Task: Change the standard font of Chrome to 'Segoe UI emoji'.
Action: Mouse moved to (1325, 45)
Screenshot: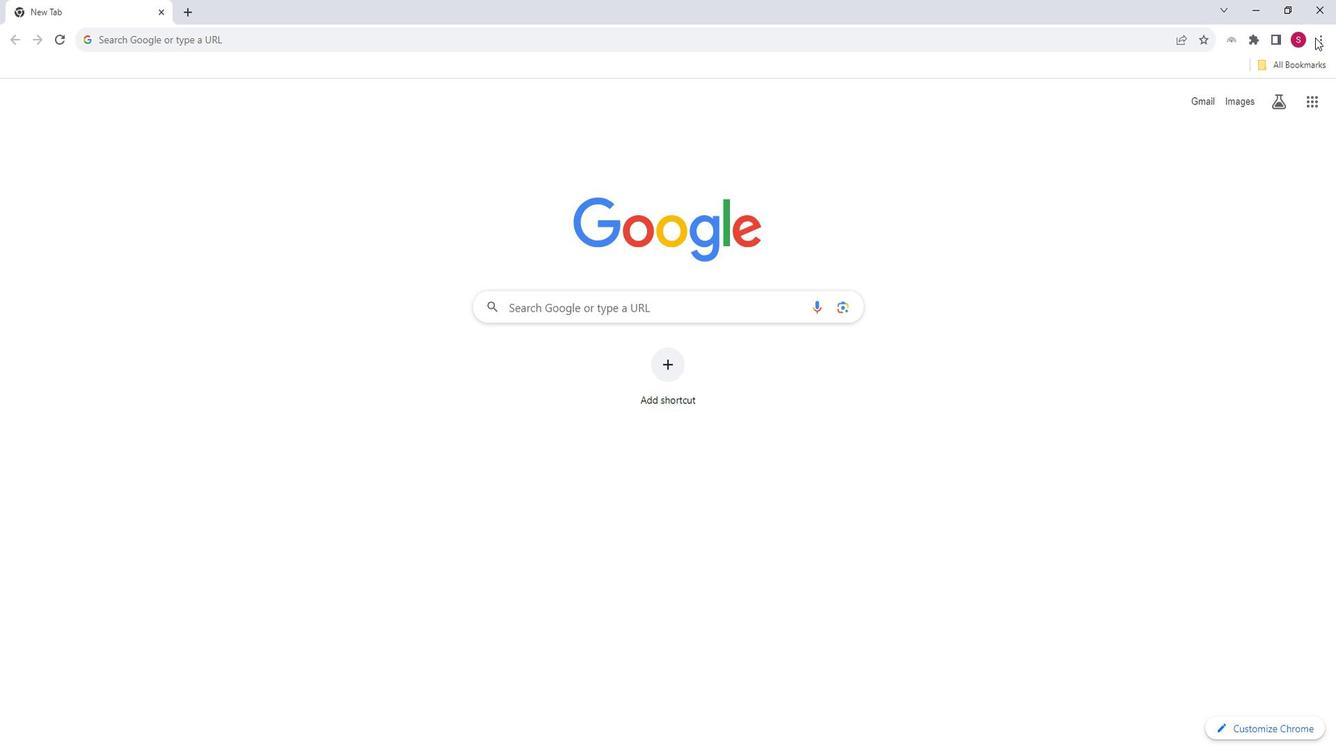 
Action: Mouse pressed left at (1325, 45)
Screenshot: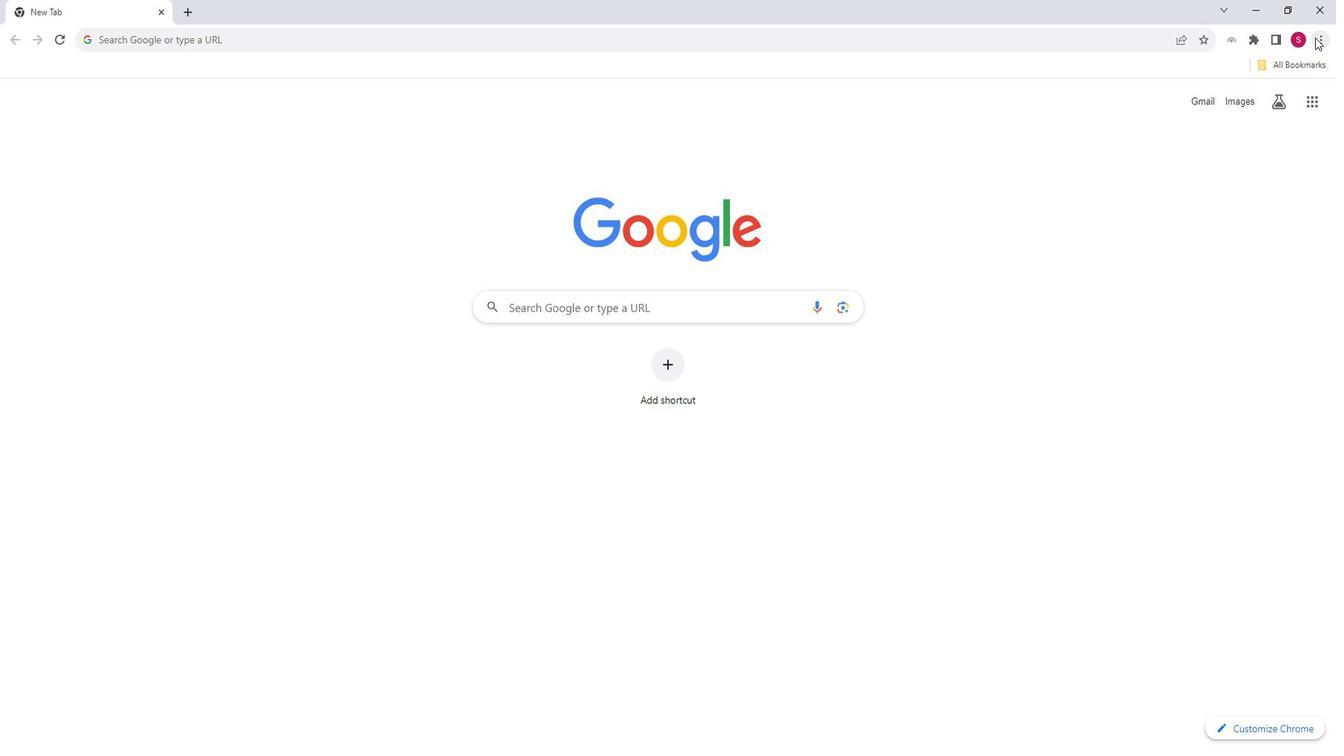 
Action: Mouse pressed left at (1325, 45)
Screenshot: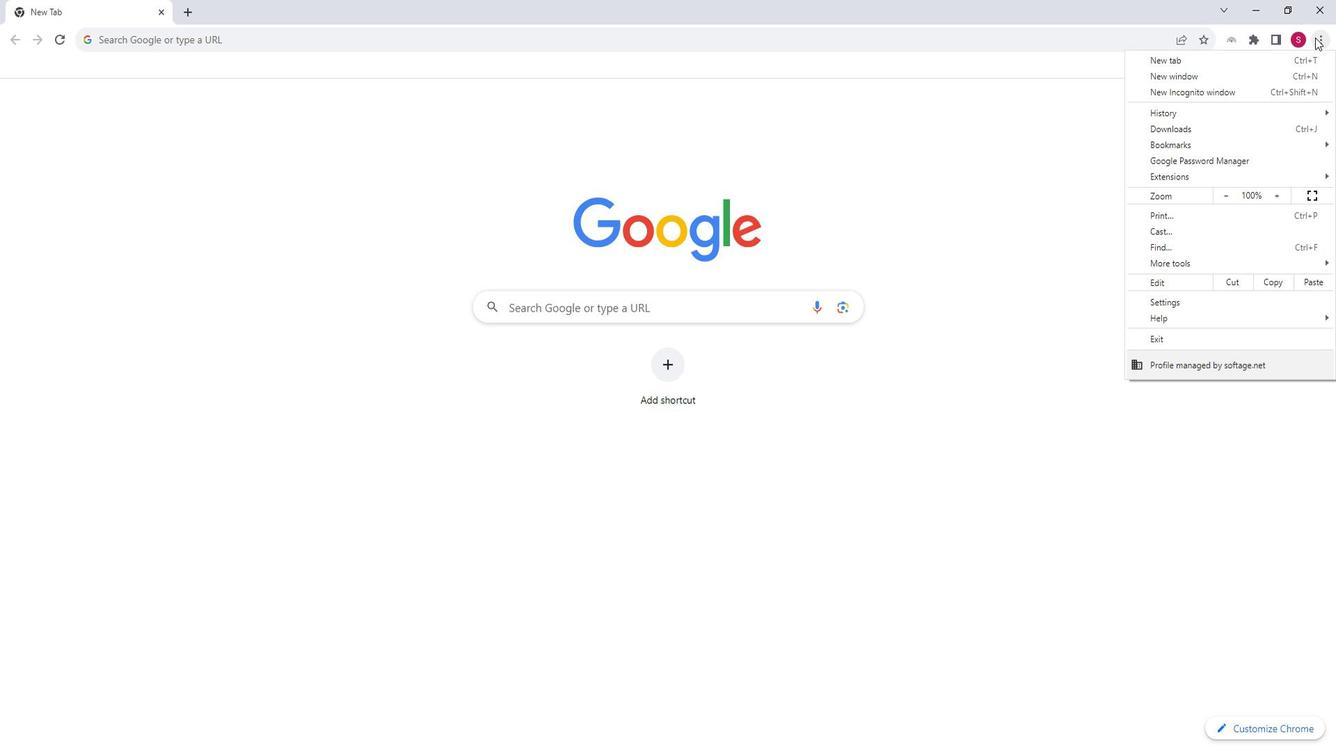 
Action: Mouse pressed left at (1325, 45)
Screenshot: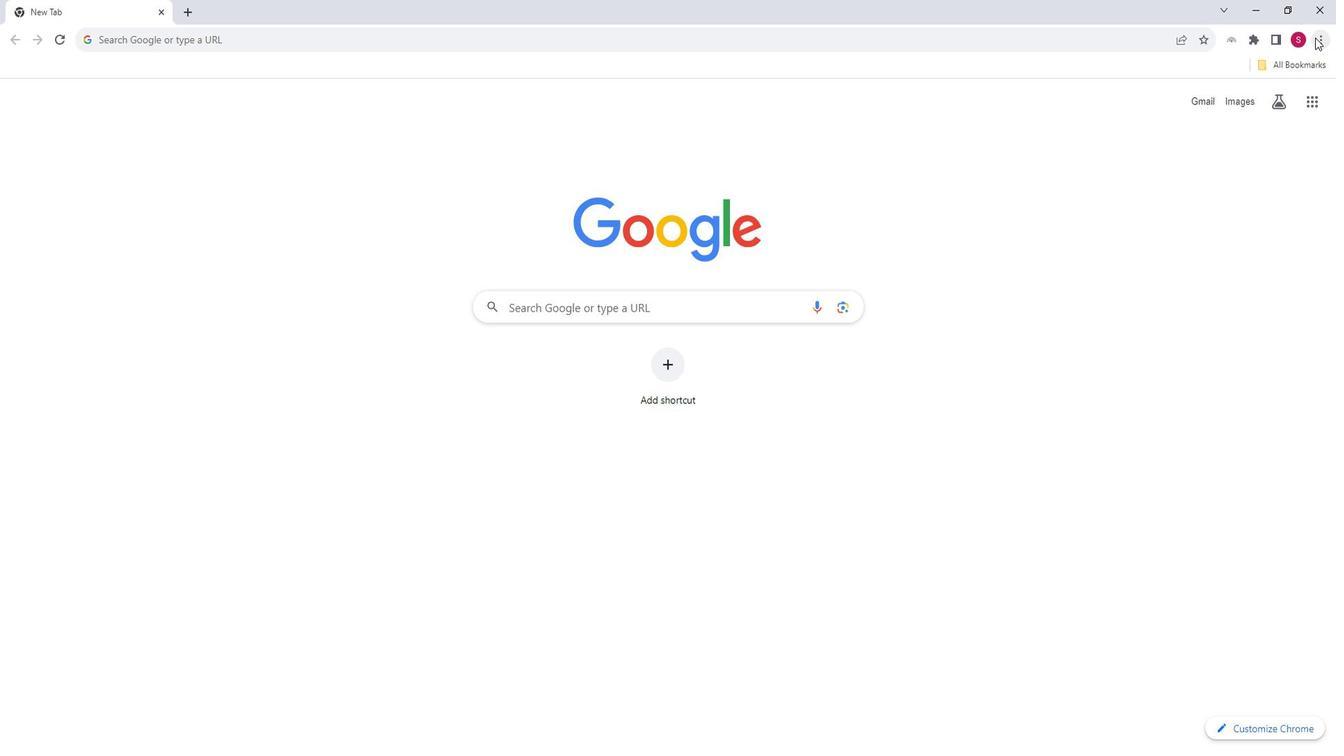 
Action: Mouse moved to (1182, 298)
Screenshot: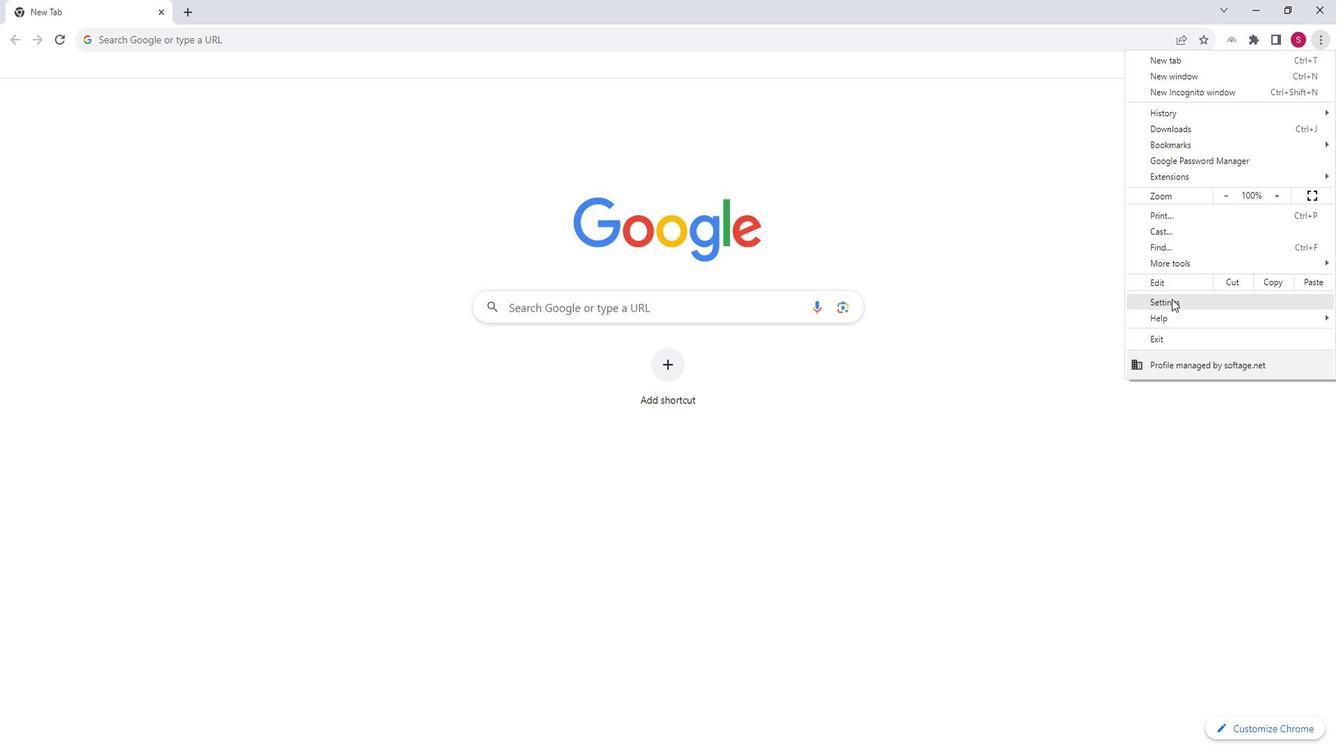
Action: Mouse pressed left at (1182, 298)
Screenshot: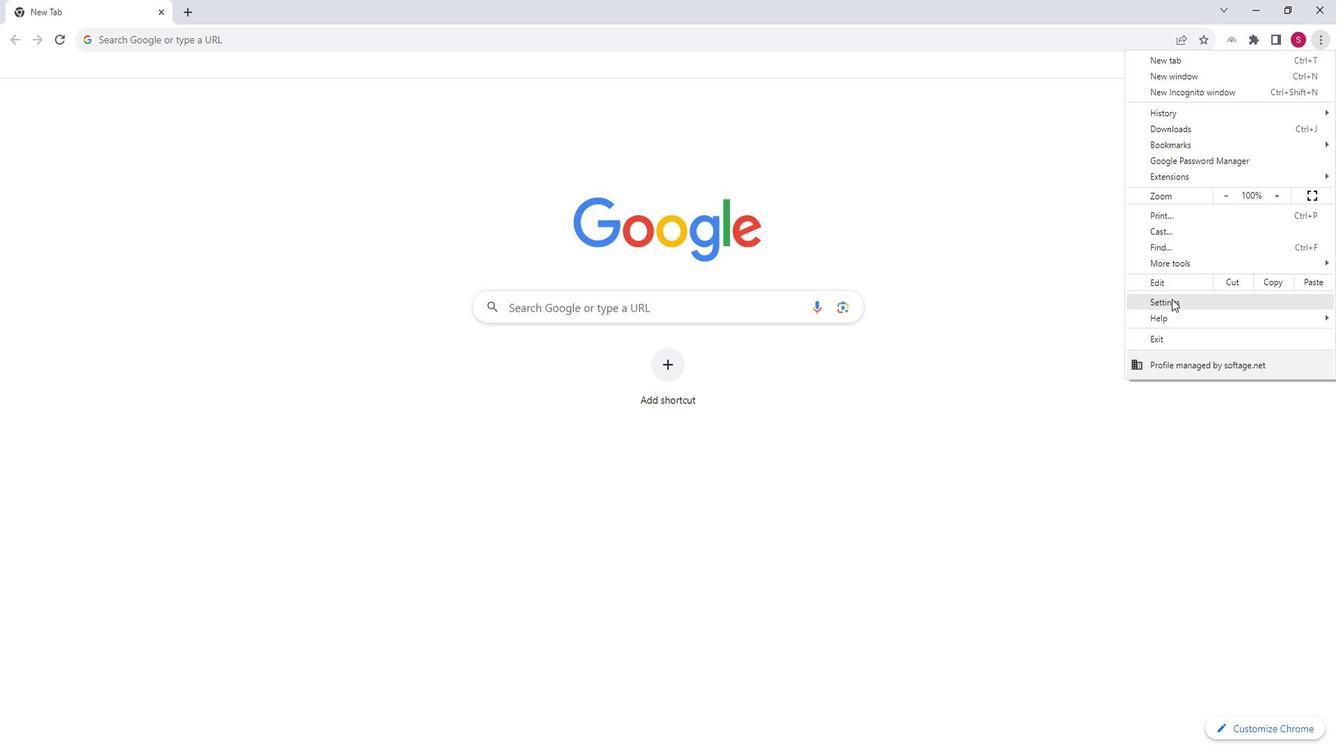 
Action: Mouse moved to (139, 237)
Screenshot: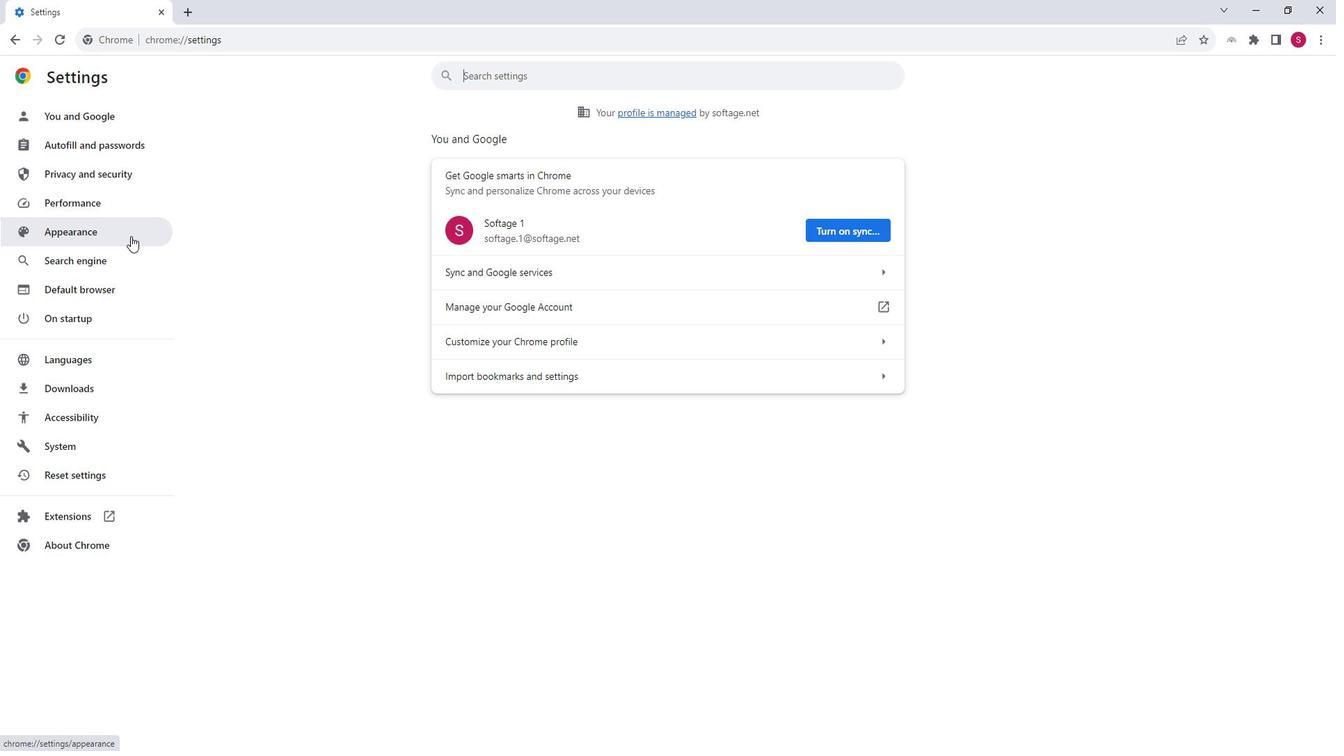 
Action: Mouse pressed left at (139, 237)
Screenshot: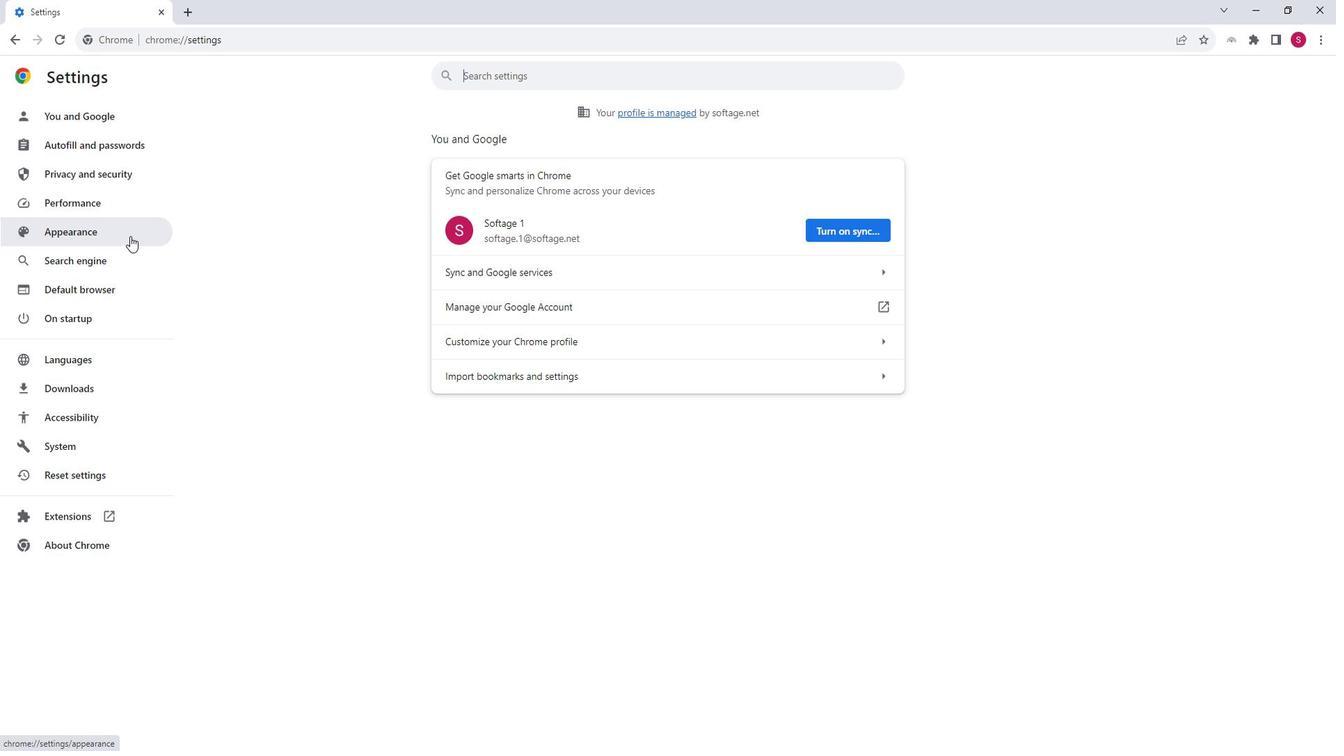 
Action: Mouse moved to (781, 476)
Screenshot: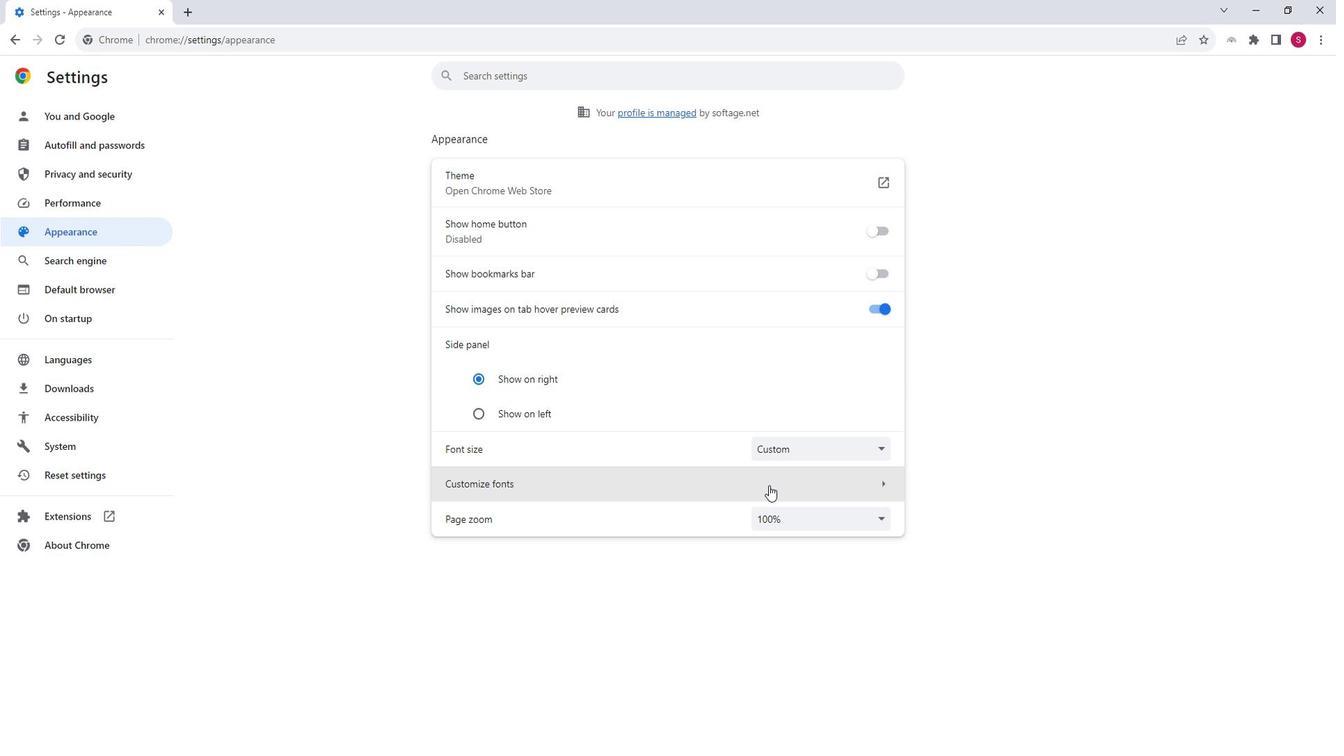 
Action: Mouse pressed left at (781, 476)
Screenshot: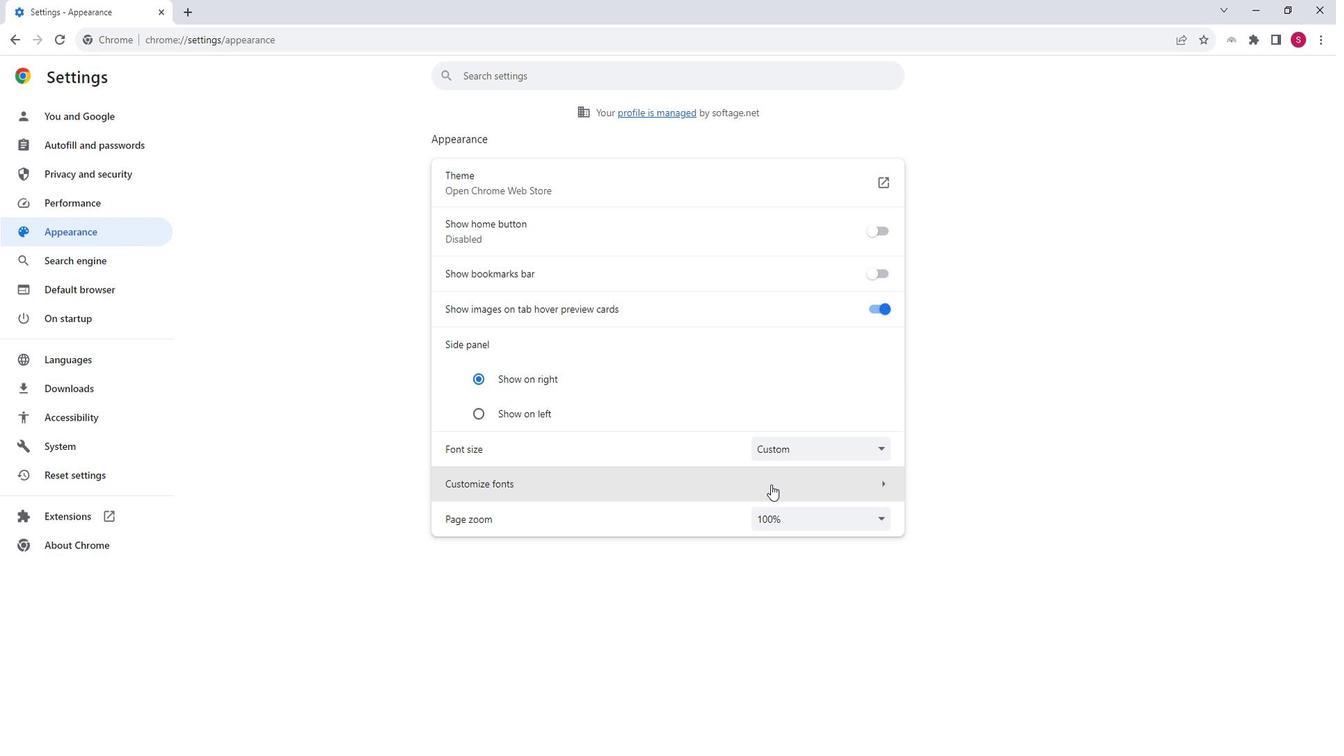 
Action: Mouse pressed left at (781, 476)
Screenshot: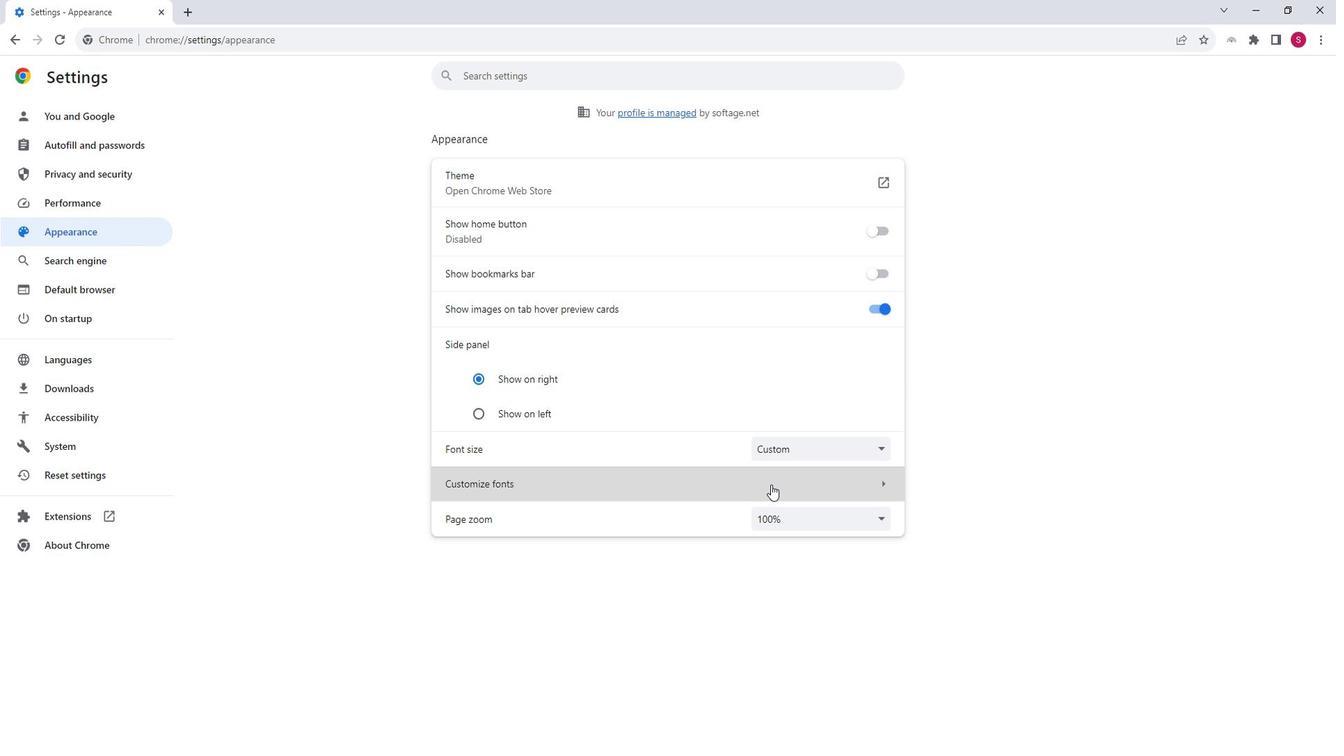 
Action: Mouse moved to (783, 468)
Screenshot: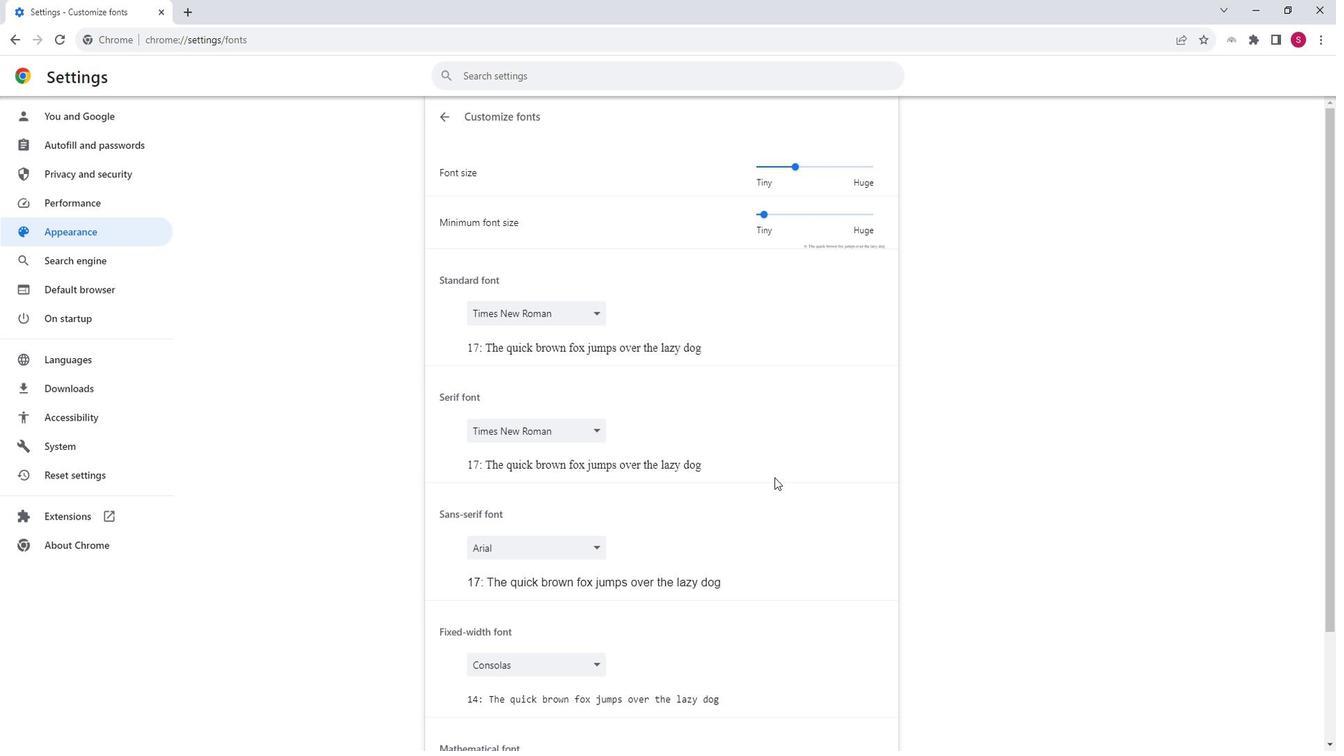 
Action: Mouse scrolled (783, 467) with delta (0, 0)
Screenshot: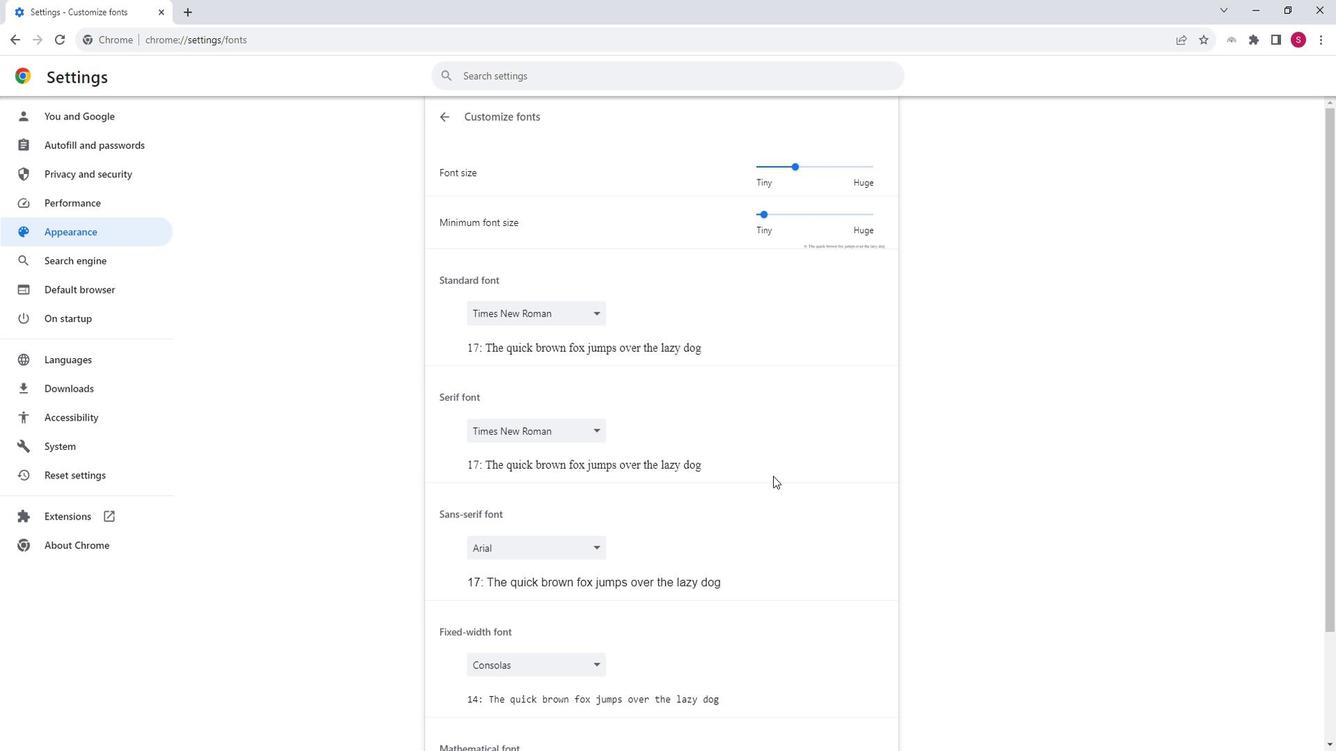 
Action: Mouse moved to (602, 242)
Screenshot: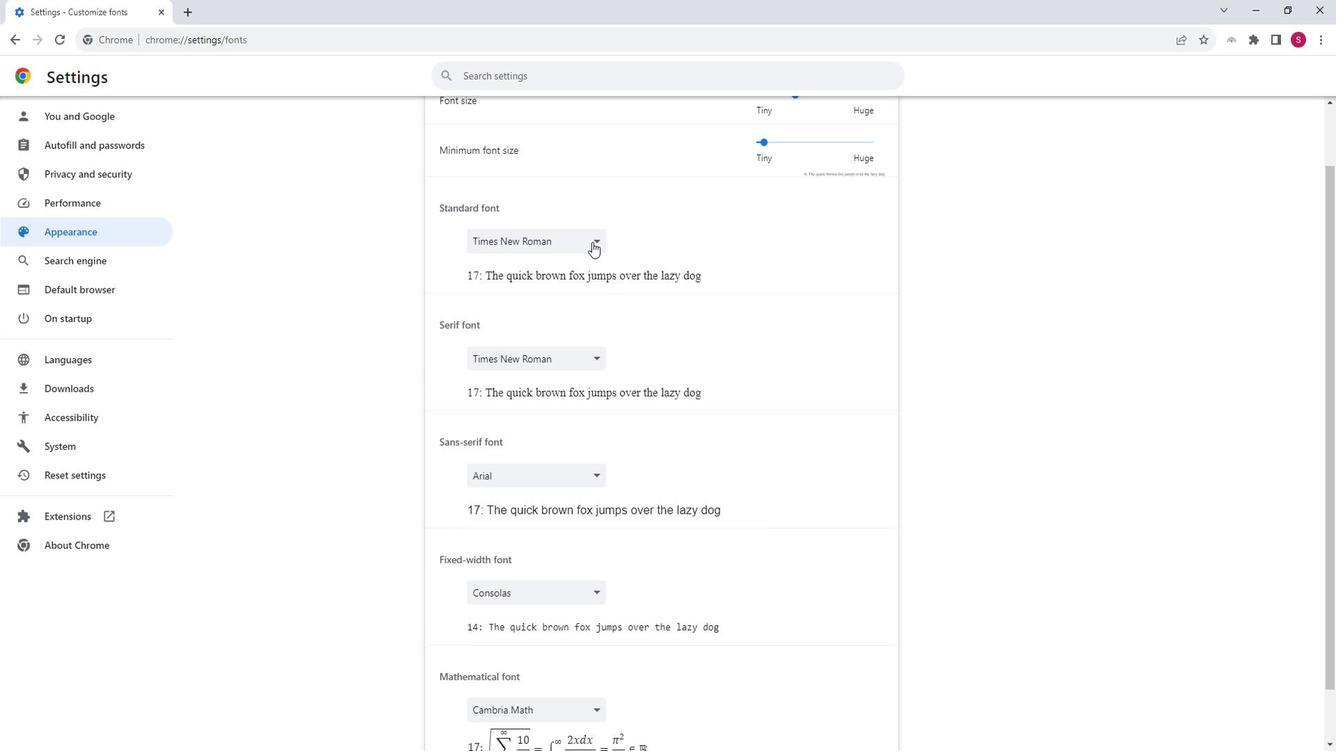 
Action: Mouse pressed left at (602, 242)
Screenshot: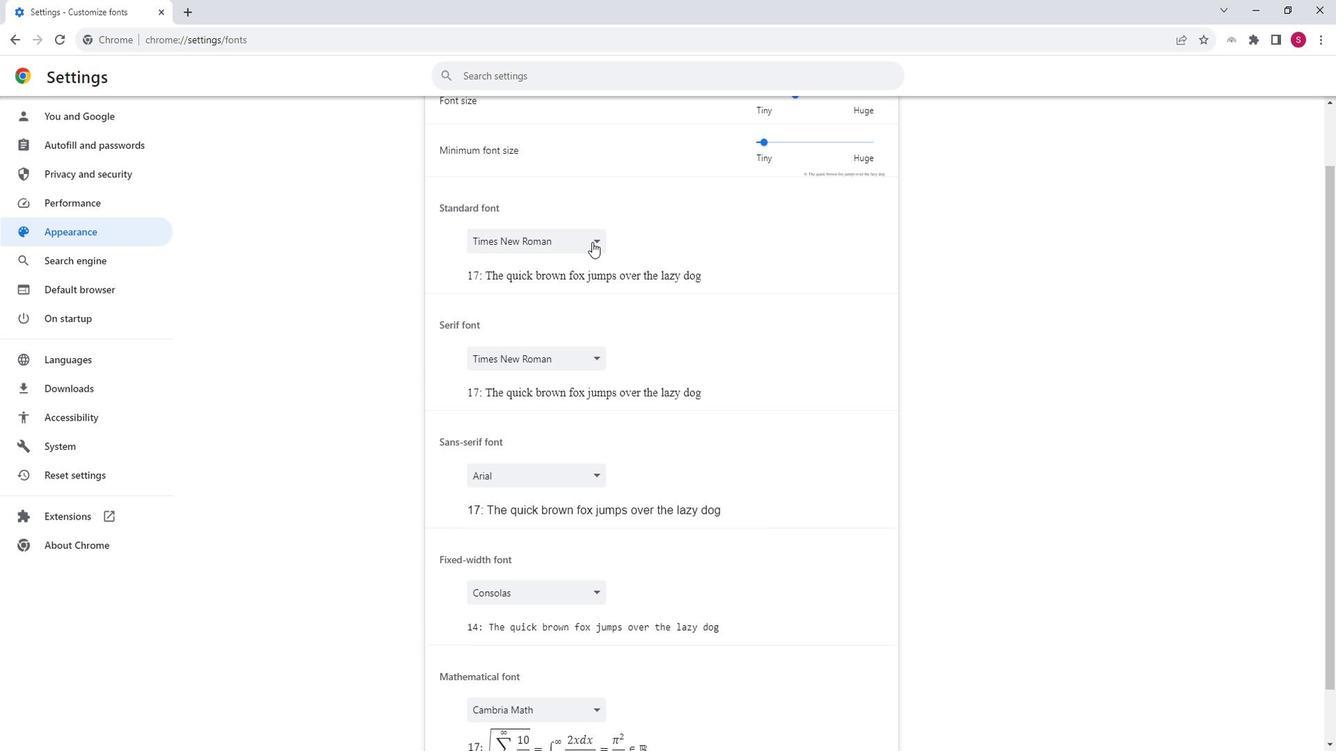 
Action: Mouse moved to (570, 261)
Screenshot: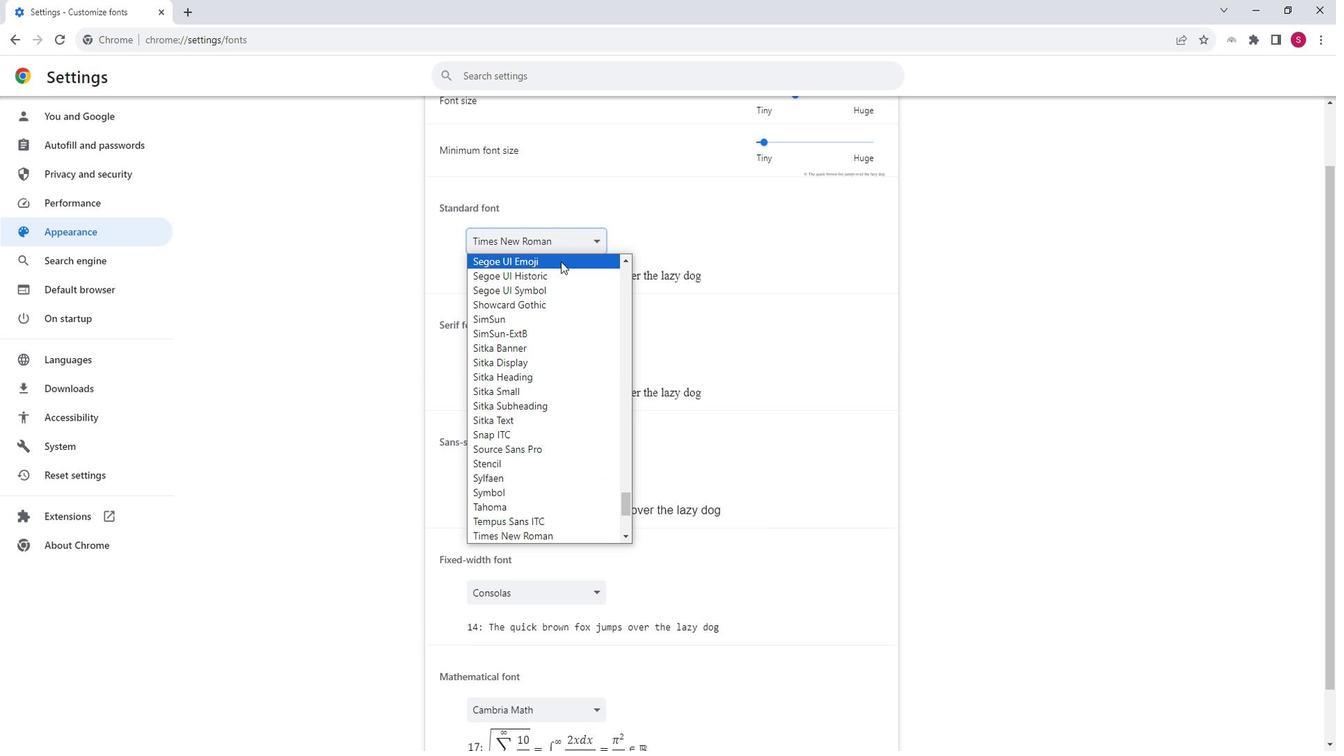 
Action: Mouse pressed left at (570, 261)
Screenshot: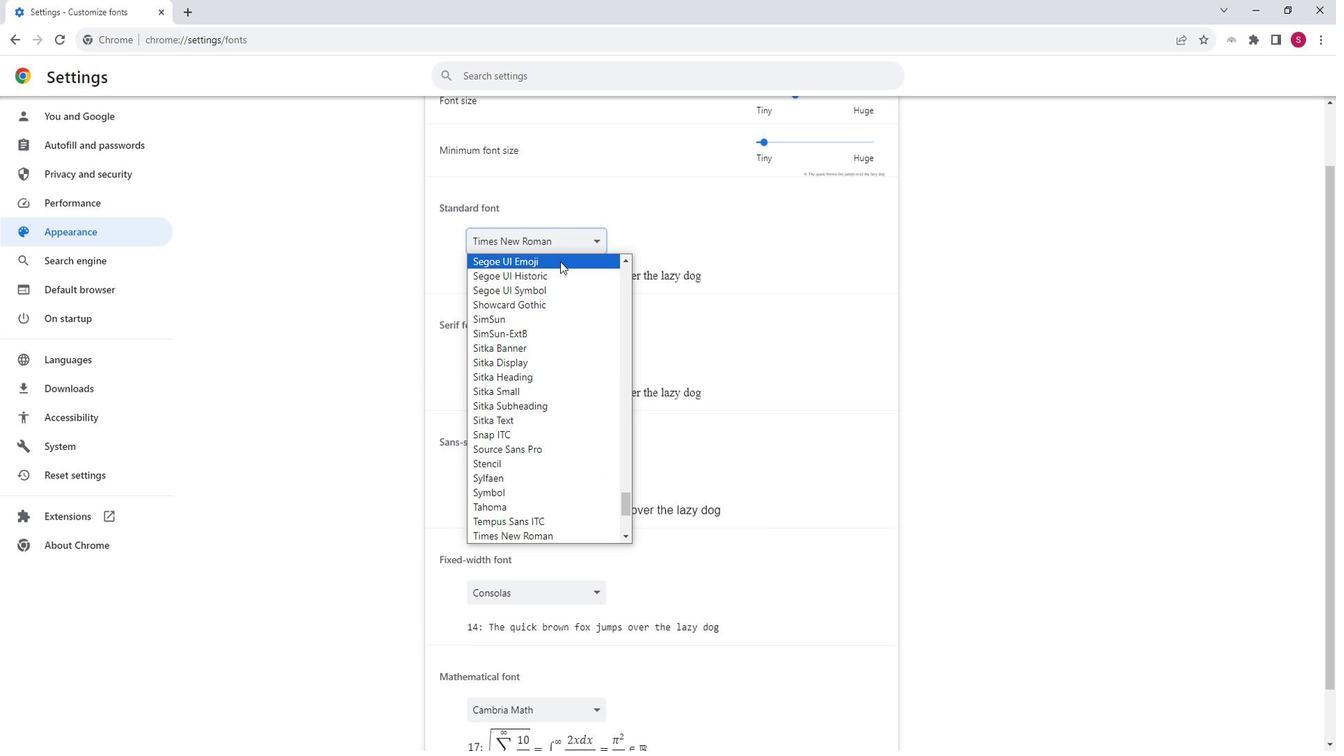 
Action: Mouse pressed left at (570, 261)
Screenshot: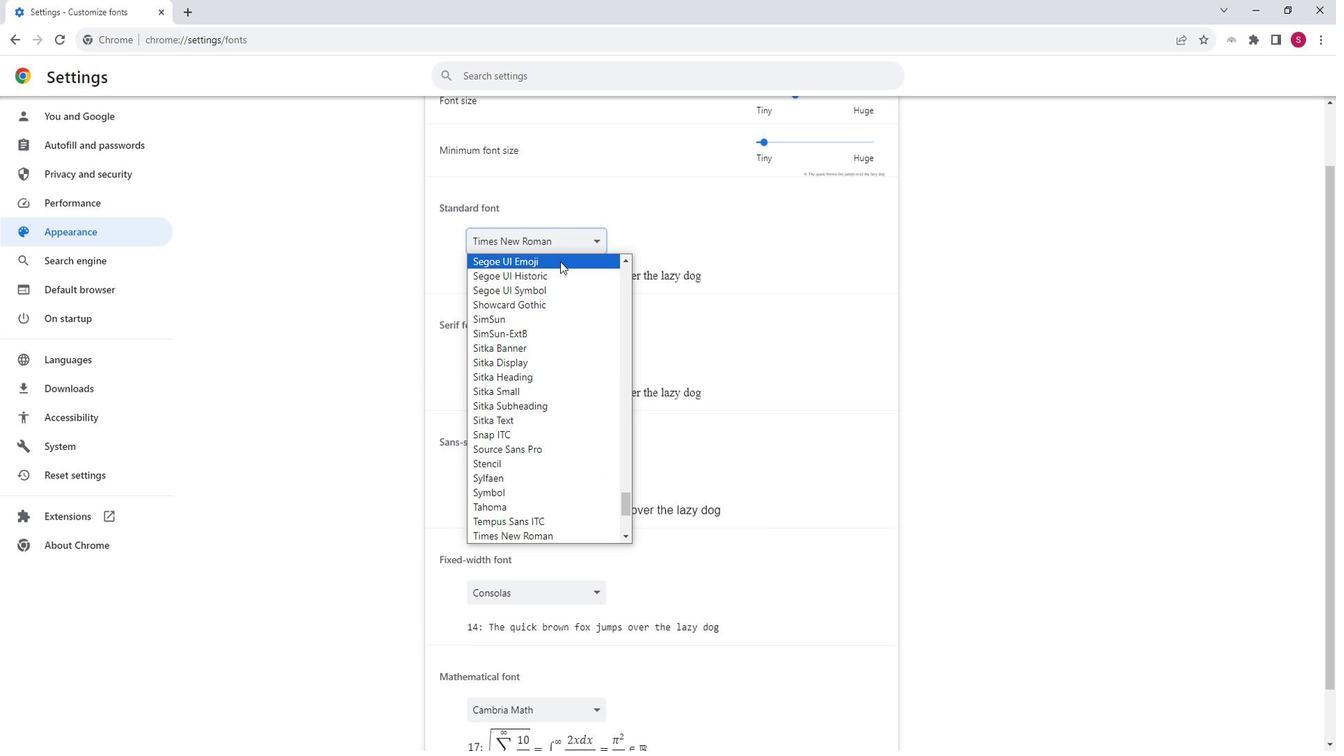 
